 Task: Add Natural Factors Wild Alaska Salmon Oil to the cart.
Action: Mouse moved to (227, 101)
Screenshot: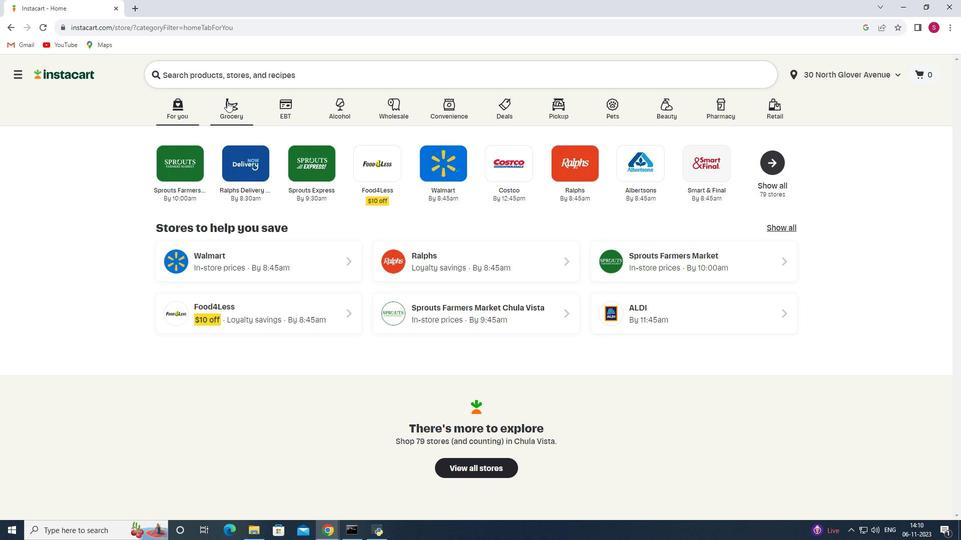 
Action: Mouse pressed left at (227, 101)
Screenshot: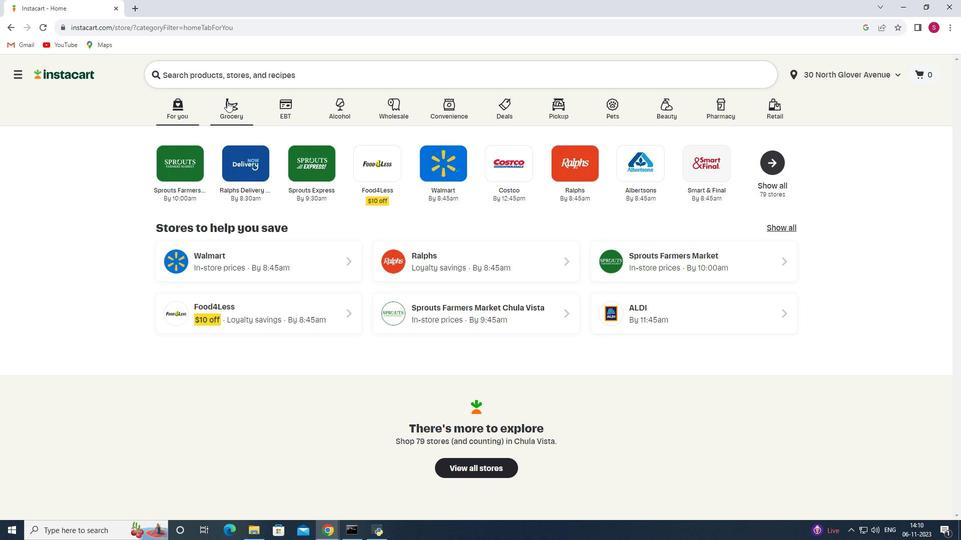 
Action: Mouse moved to (241, 297)
Screenshot: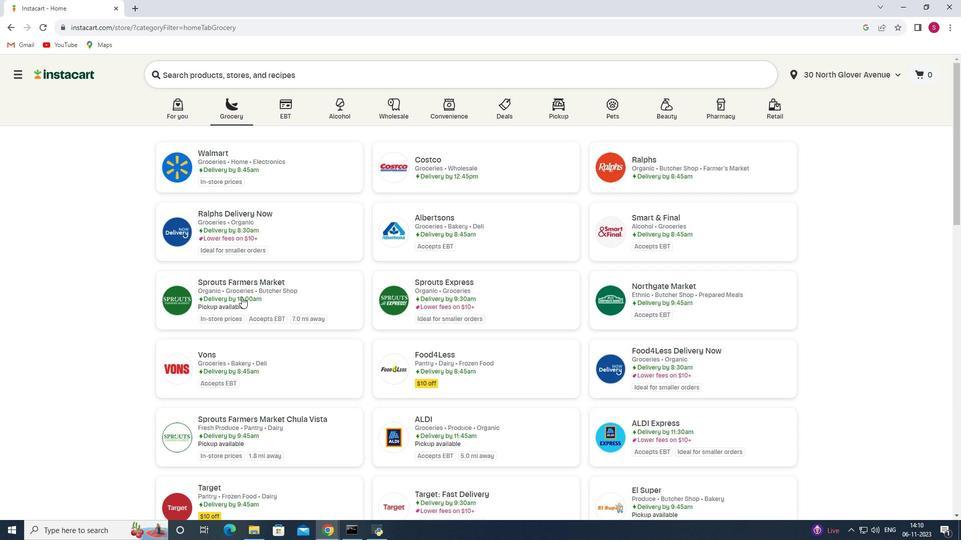 
Action: Mouse pressed left at (241, 297)
Screenshot: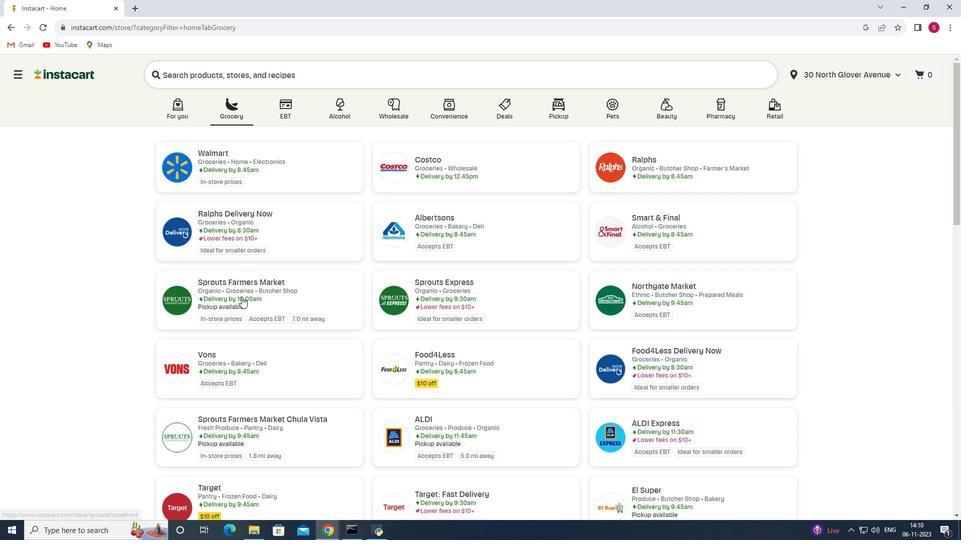 
Action: Mouse moved to (73, 352)
Screenshot: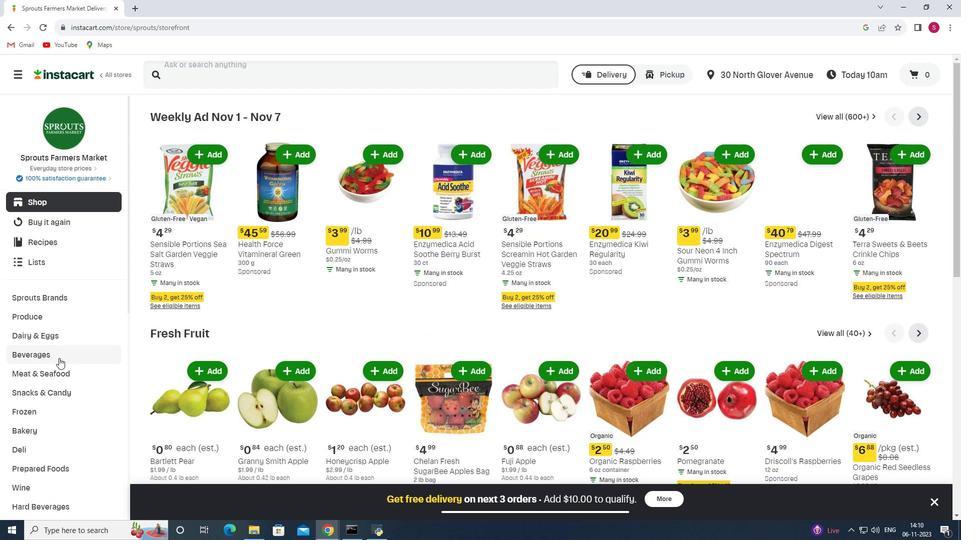 
Action: Mouse scrolled (73, 352) with delta (0, 0)
Screenshot: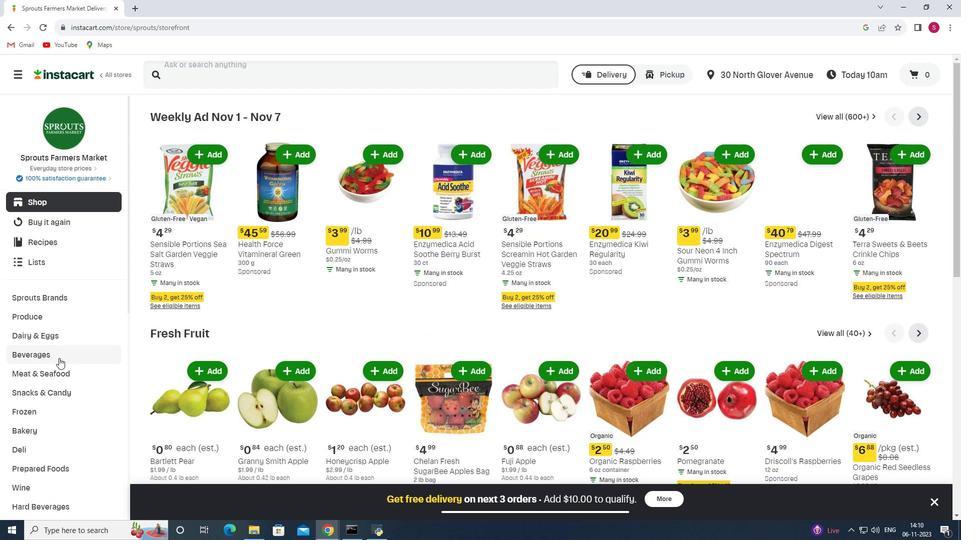 
Action: Mouse moved to (61, 357)
Screenshot: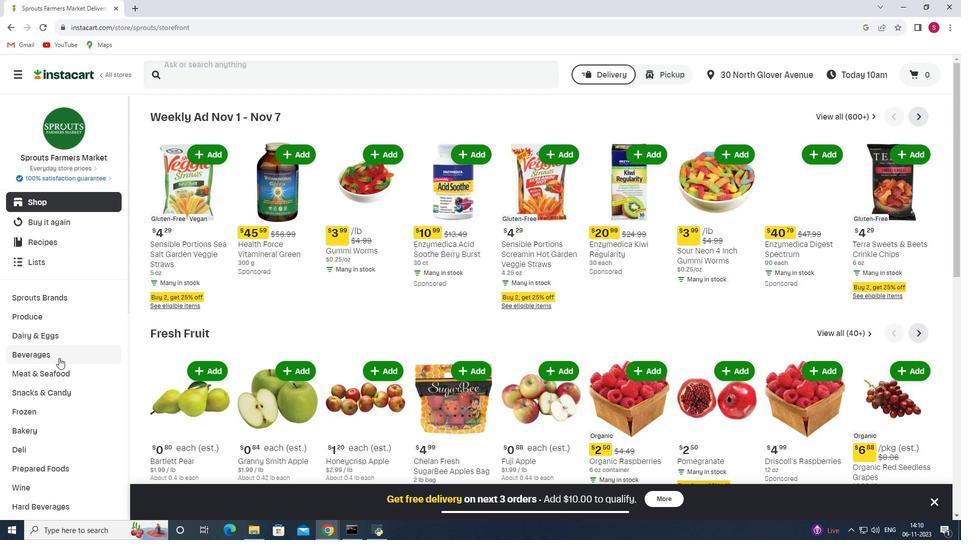 
Action: Mouse scrolled (61, 356) with delta (0, 0)
Screenshot: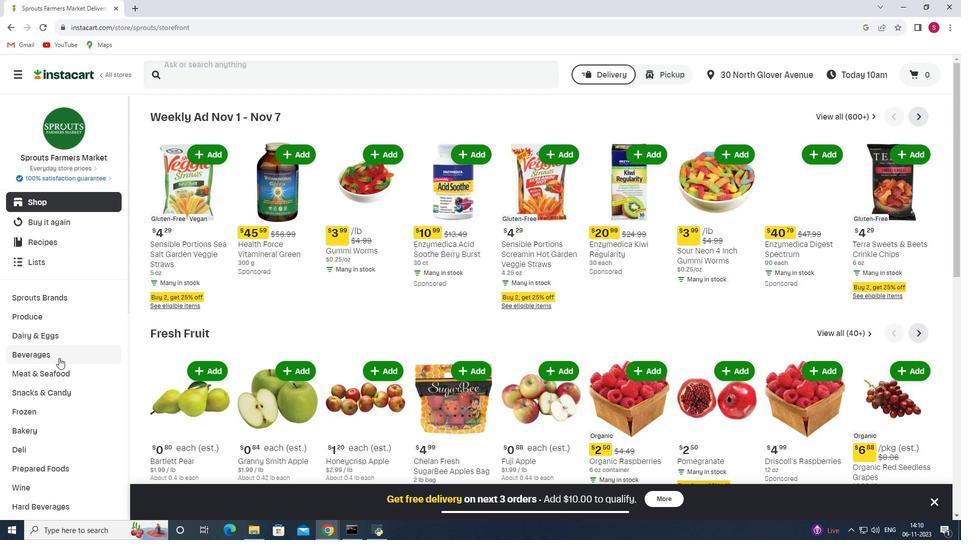 
Action: Mouse moved to (58, 359)
Screenshot: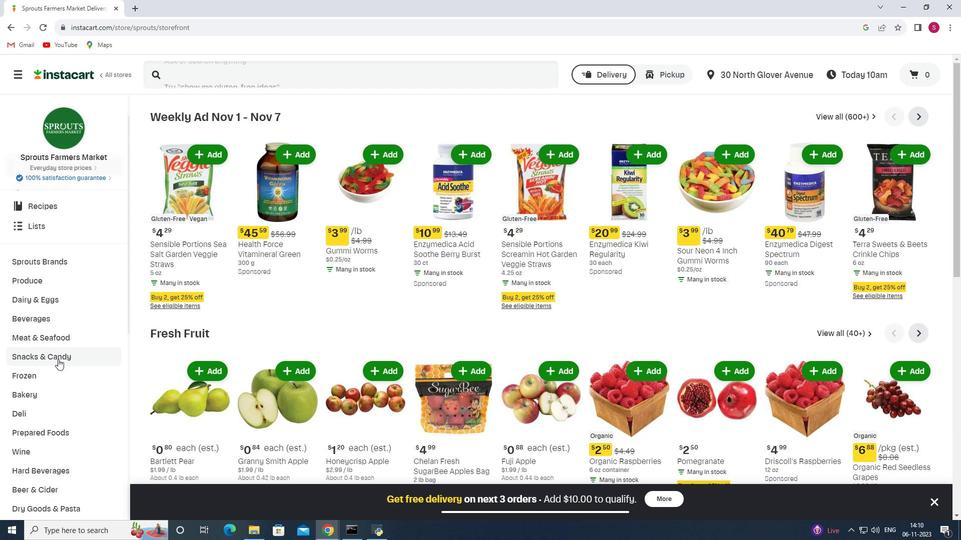 
Action: Mouse scrolled (58, 358) with delta (0, 0)
Screenshot: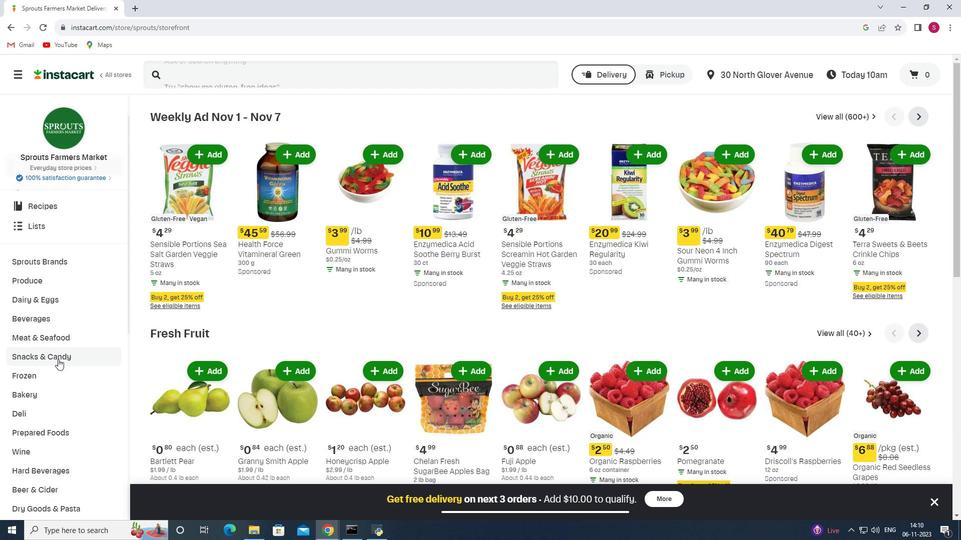 
Action: Mouse scrolled (58, 358) with delta (0, 0)
Screenshot: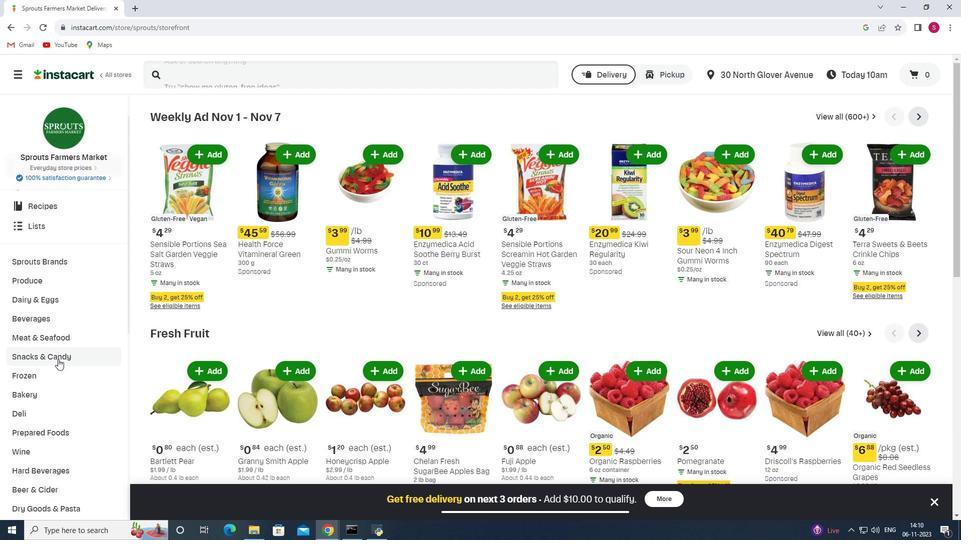 
Action: Mouse scrolled (58, 358) with delta (0, 0)
Screenshot: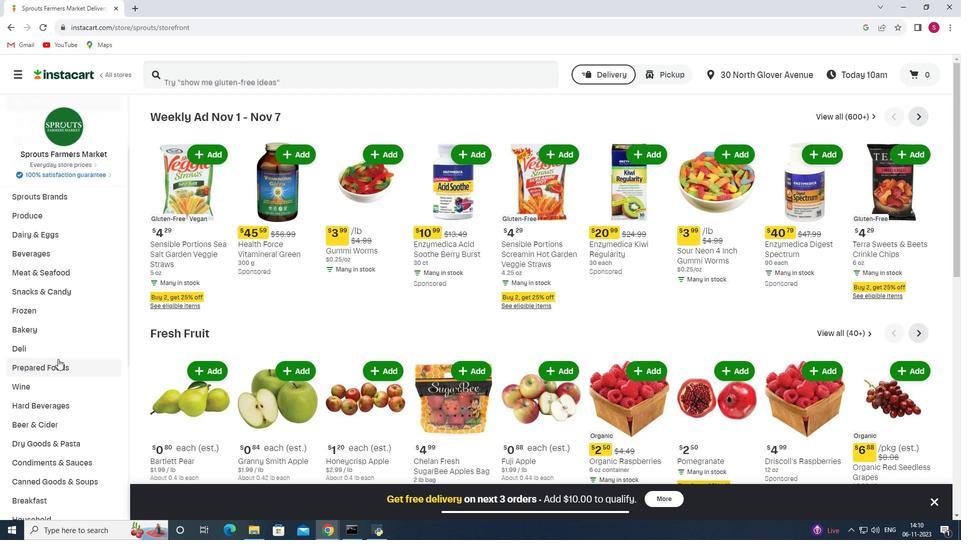 
Action: Mouse scrolled (58, 358) with delta (0, 0)
Screenshot: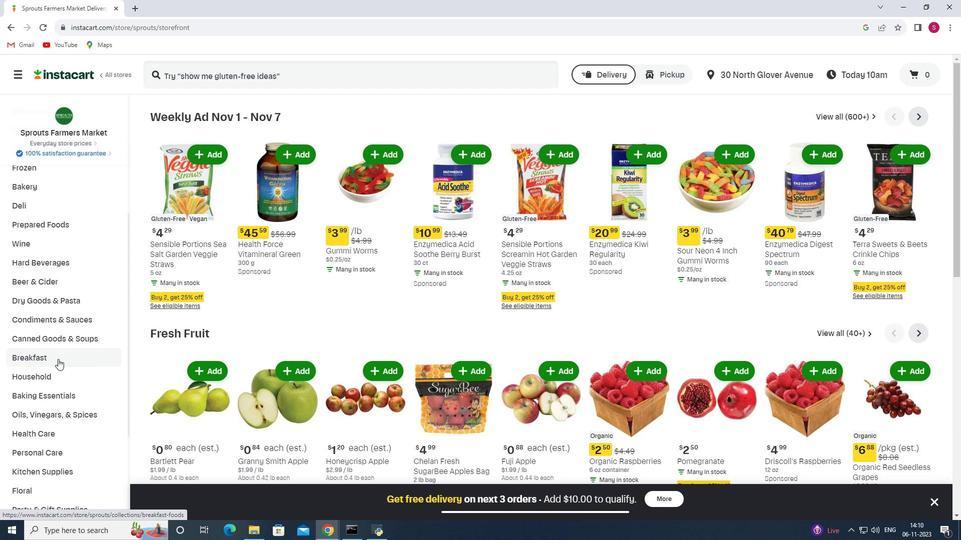 
Action: Mouse moved to (58, 387)
Screenshot: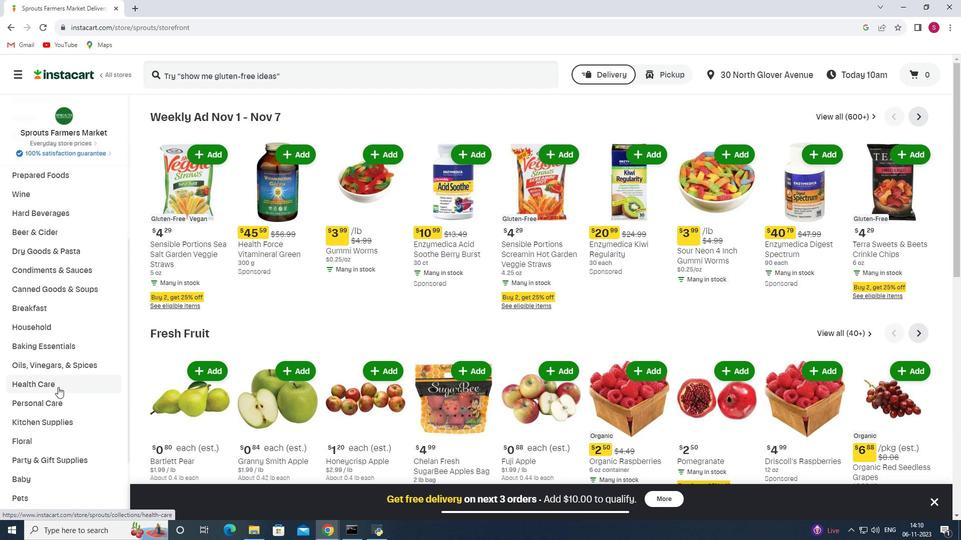 
Action: Mouse pressed left at (58, 387)
Screenshot: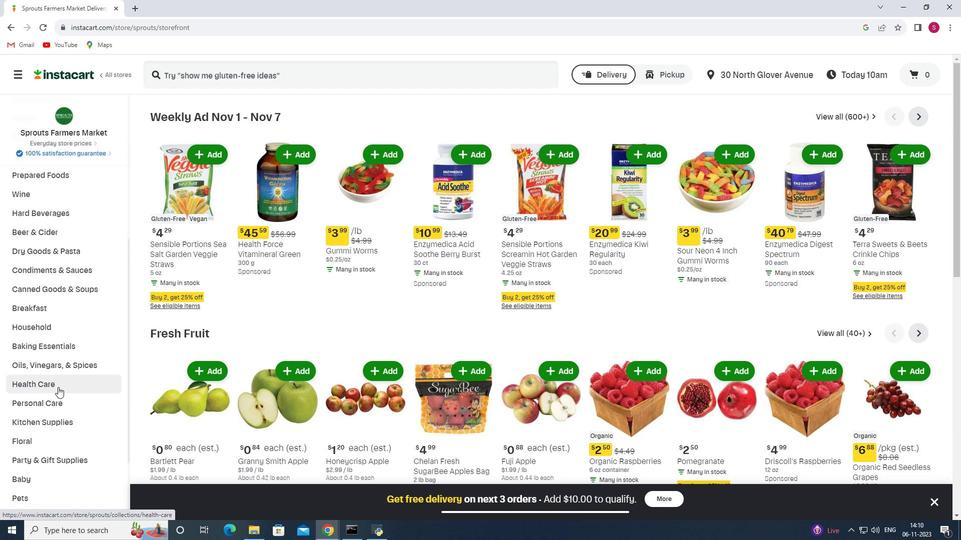 
Action: Mouse moved to (328, 143)
Screenshot: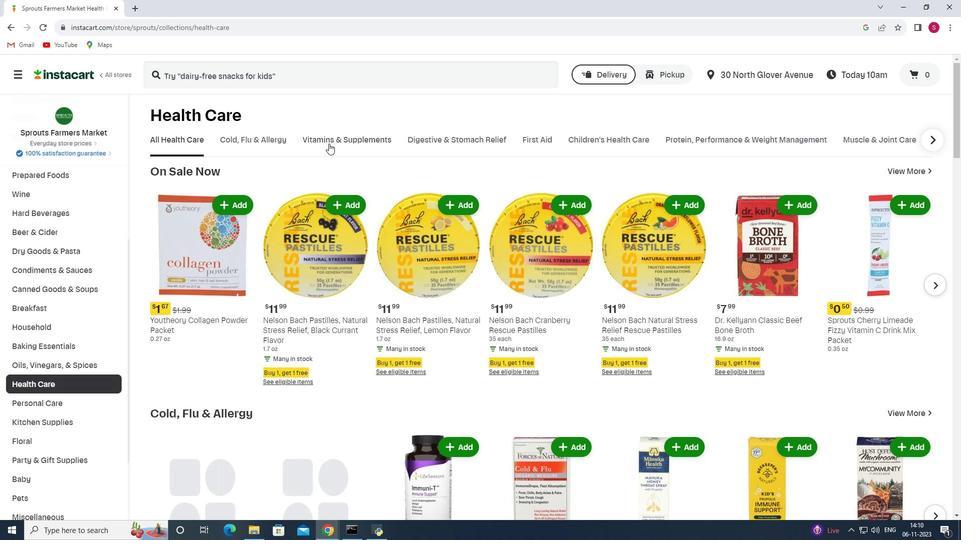 
Action: Mouse pressed left at (328, 143)
Screenshot: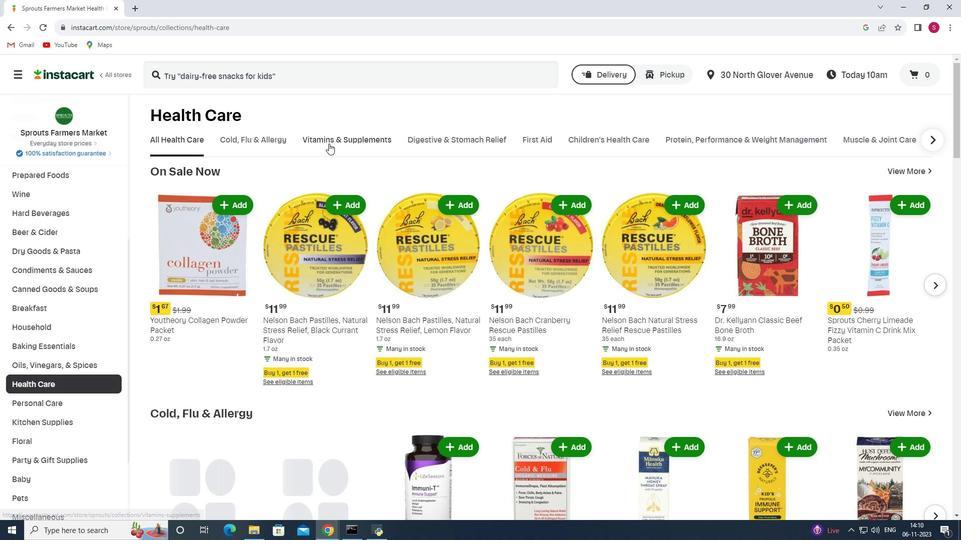 
Action: Mouse moved to (723, 181)
Screenshot: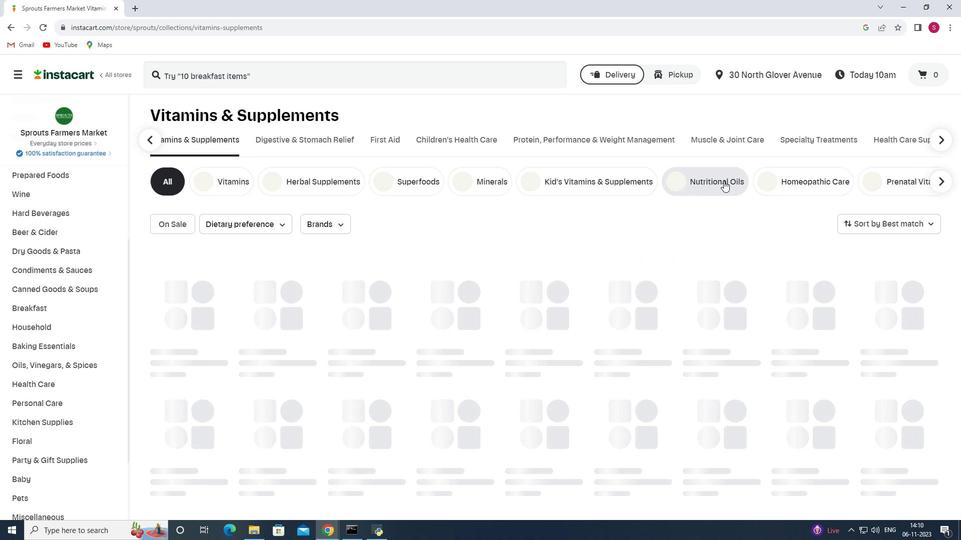 
Action: Mouse pressed left at (723, 181)
Screenshot: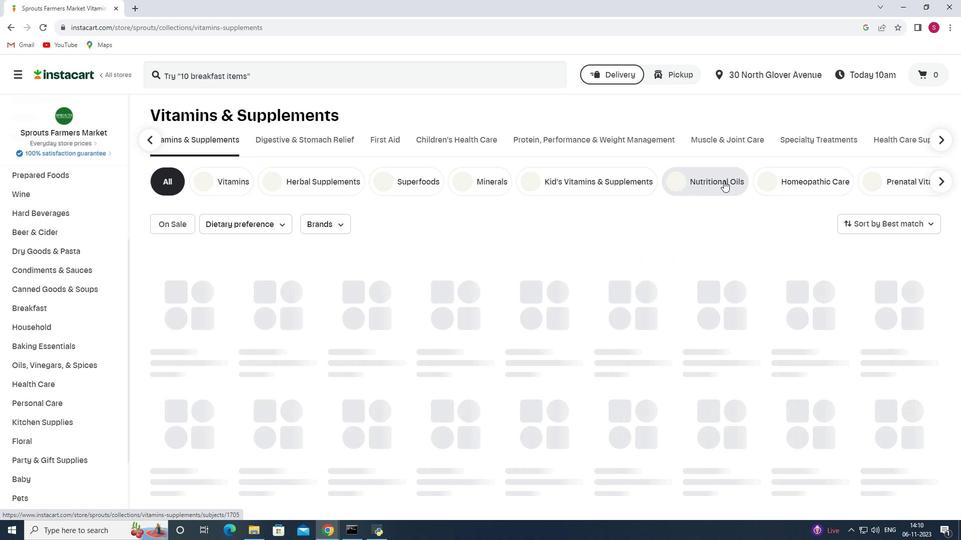 
Action: Mouse moved to (343, 78)
Screenshot: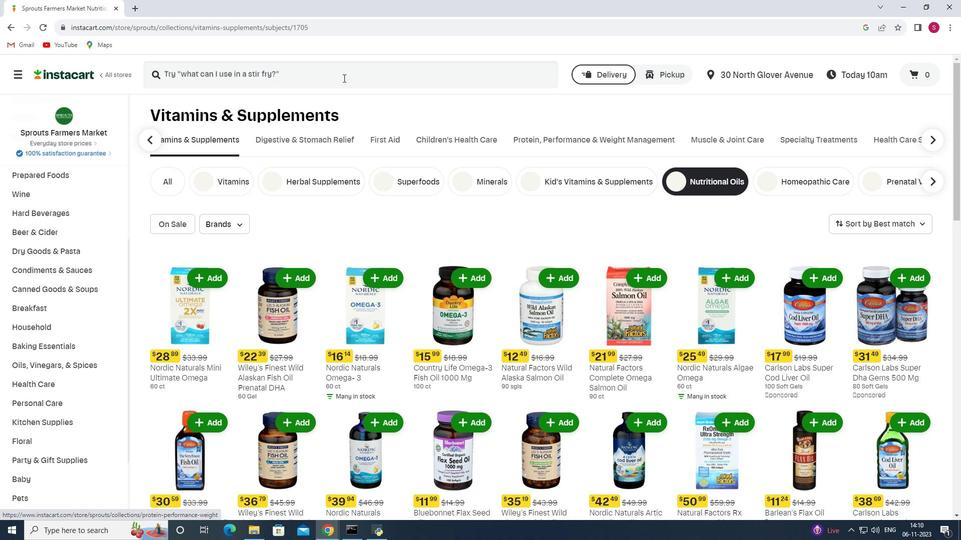 
Action: Mouse pressed left at (343, 78)
Screenshot: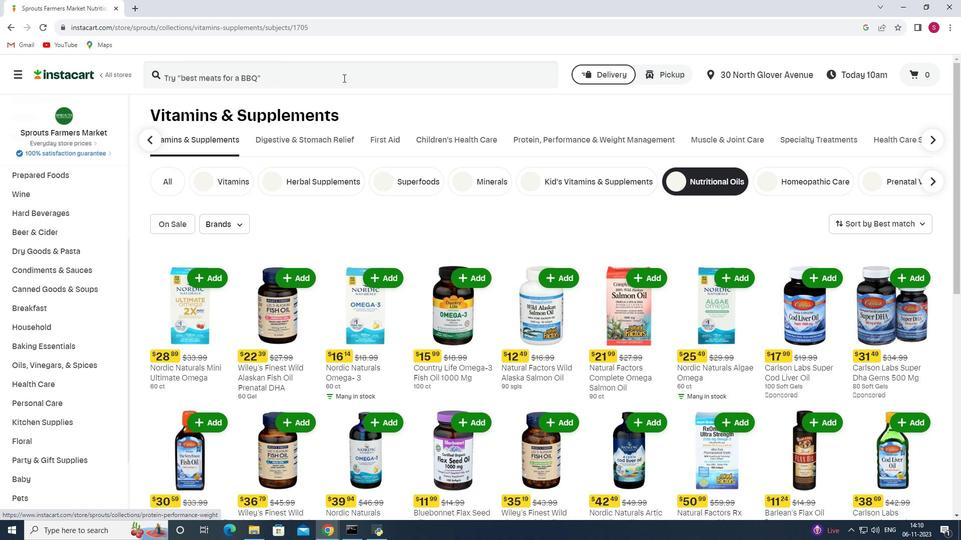 
Action: Key pressed <Key.shift>Natural<Key.space><Key.shift>Factors<Key.space><Key.shift>Wild<Key.space><Key.shift>Alaska<Key.space><Key.shift>Salmon<Key.space><Key.shift>Oil<Key.enter>
Screenshot: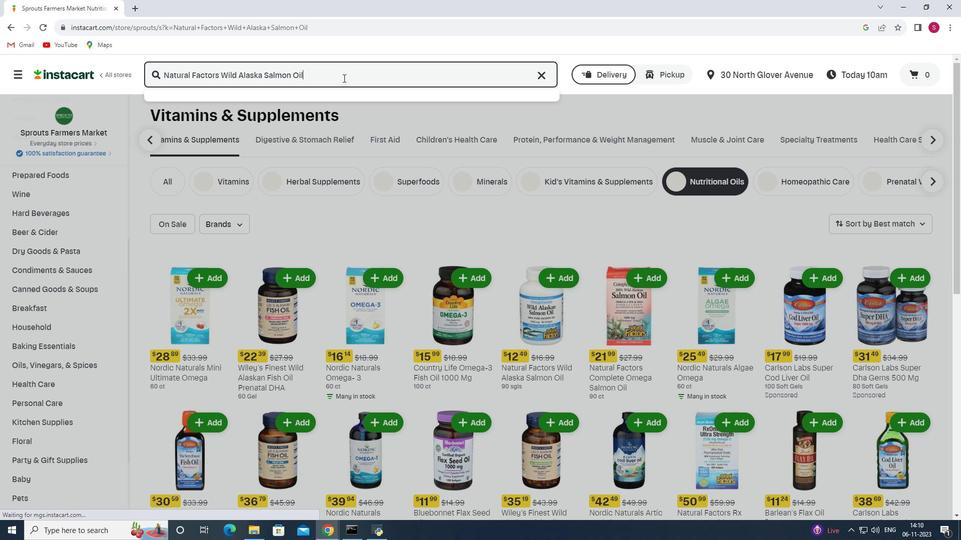 
Action: Mouse moved to (339, 147)
Screenshot: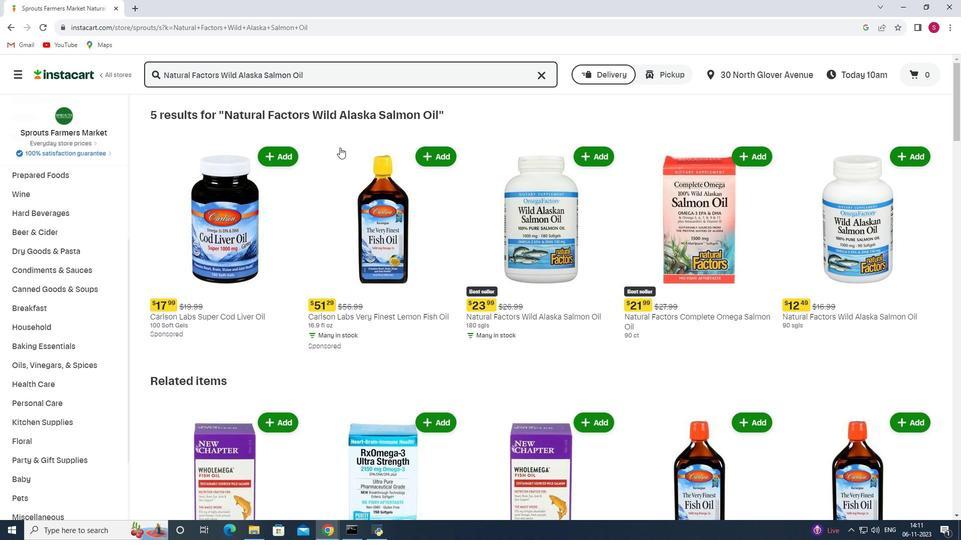 
Action: Mouse scrolled (339, 147) with delta (0, 0)
Screenshot: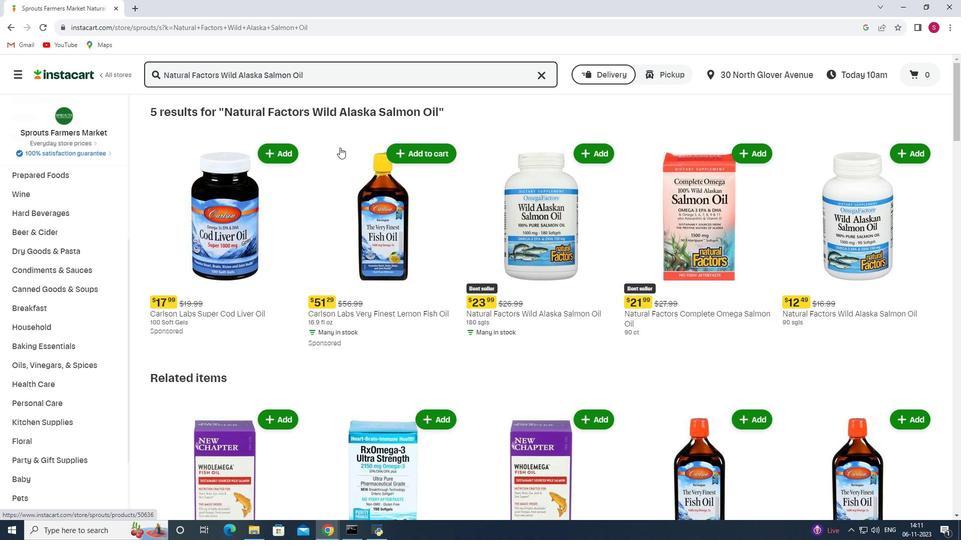 
Action: Mouse moved to (579, 108)
Screenshot: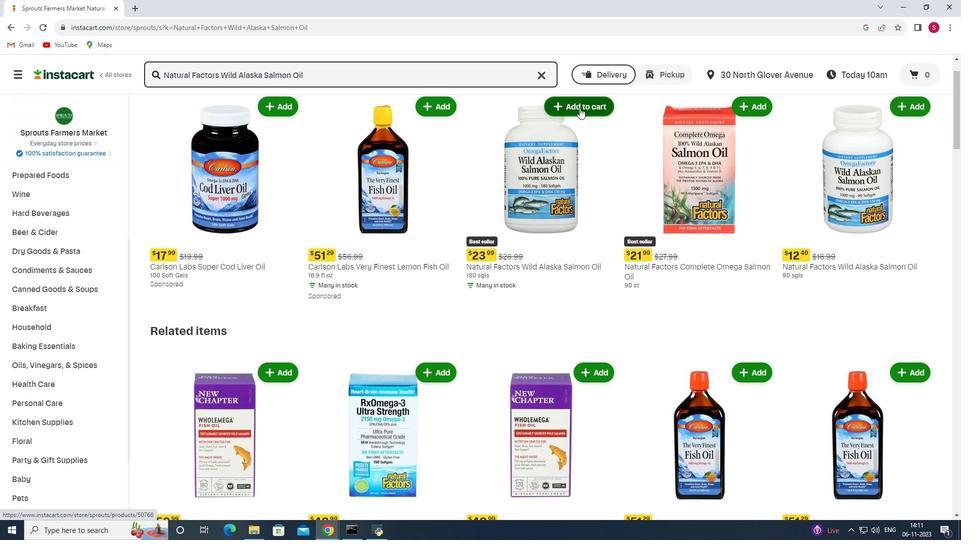 
Action: Mouse pressed left at (579, 108)
Screenshot: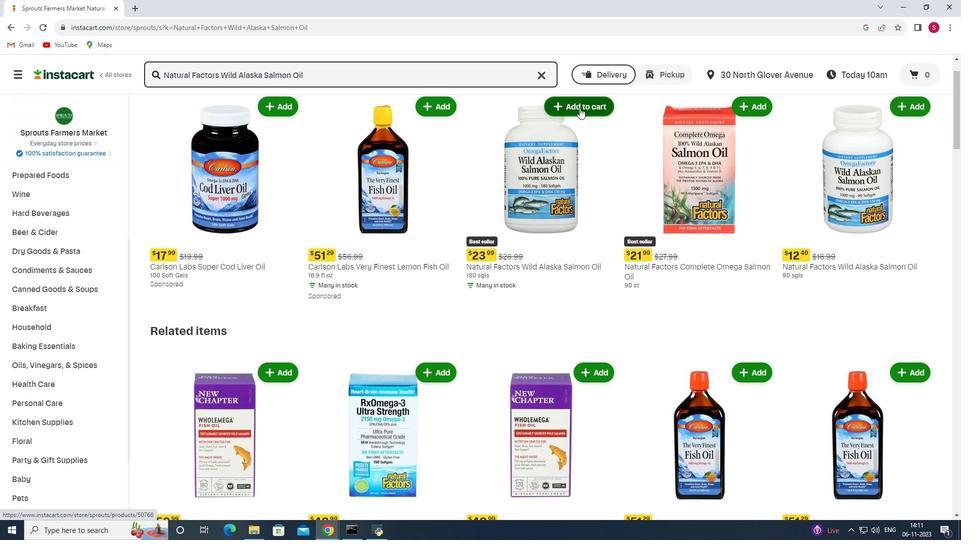 
